 Task: Manage the "Payment" page in the site builder.
Action: Mouse moved to (1132, 79)
Screenshot: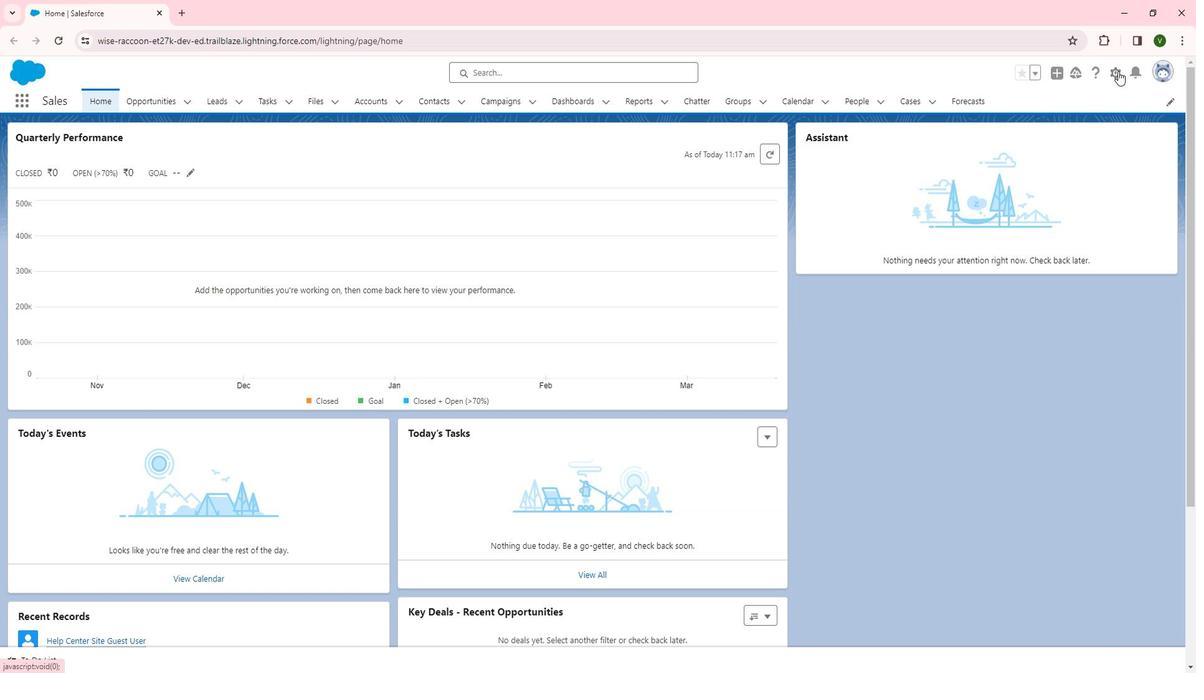 
Action: Mouse pressed left at (1132, 79)
Screenshot: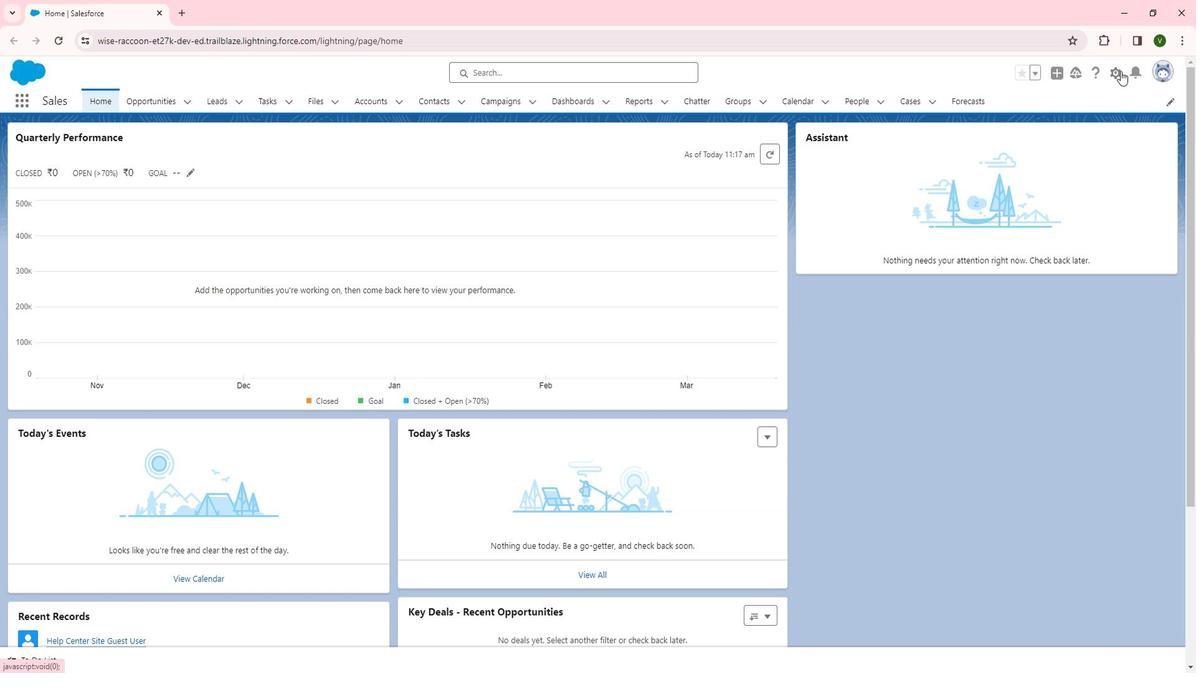 
Action: Mouse moved to (1071, 115)
Screenshot: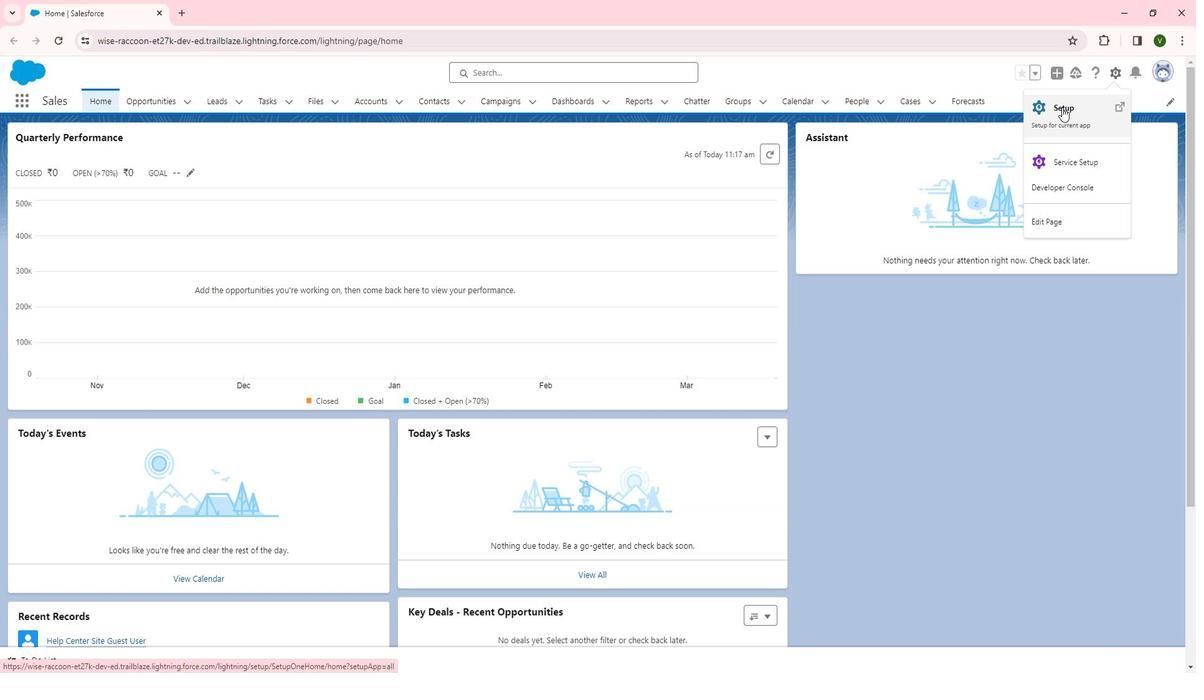 
Action: Mouse pressed left at (1071, 115)
Screenshot: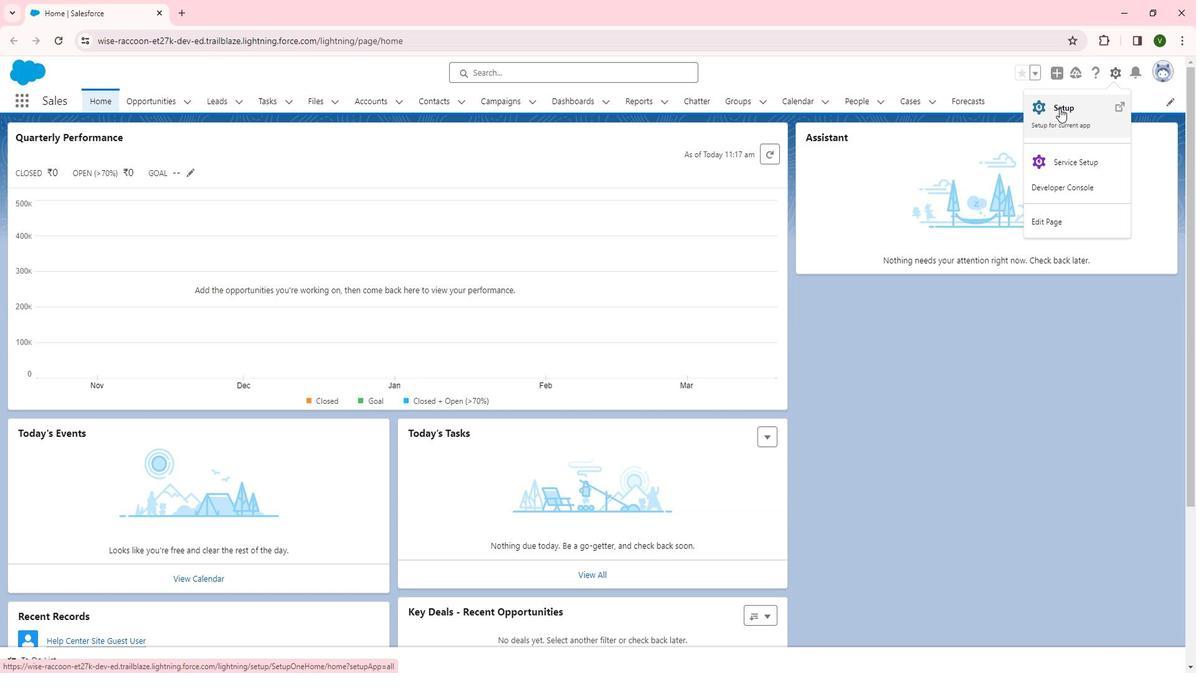 
Action: Mouse moved to (100, 463)
Screenshot: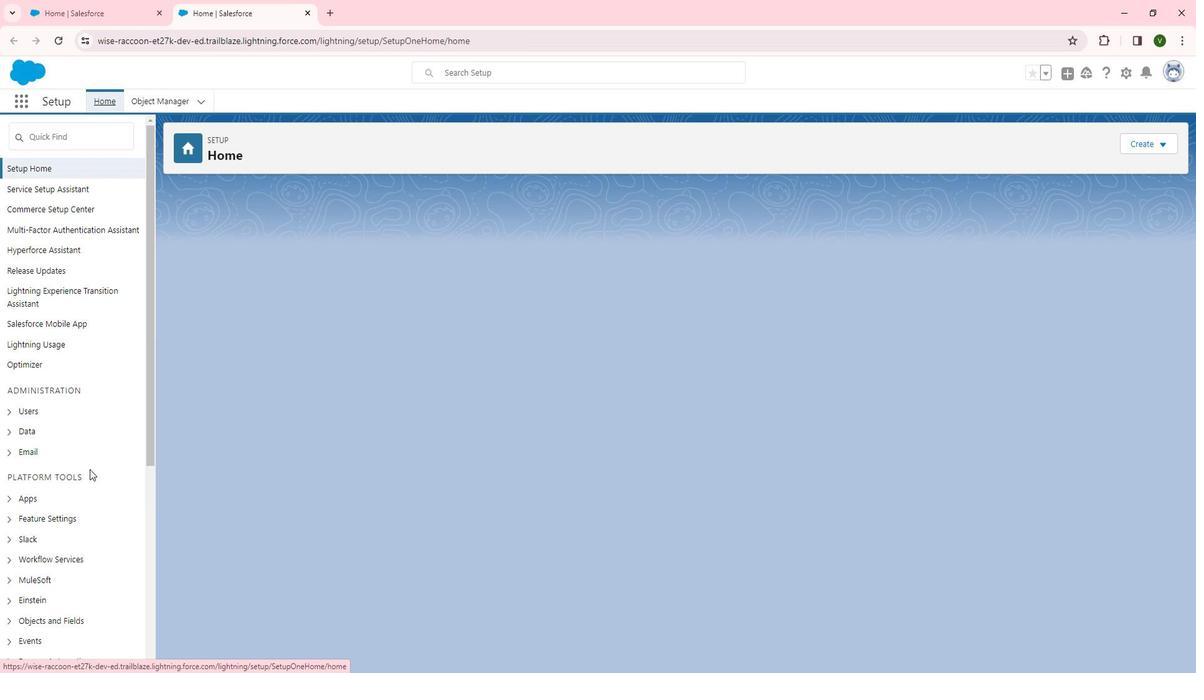 
Action: Mouse scrolled (100, 462) with delta (0, 0)
Screenshot: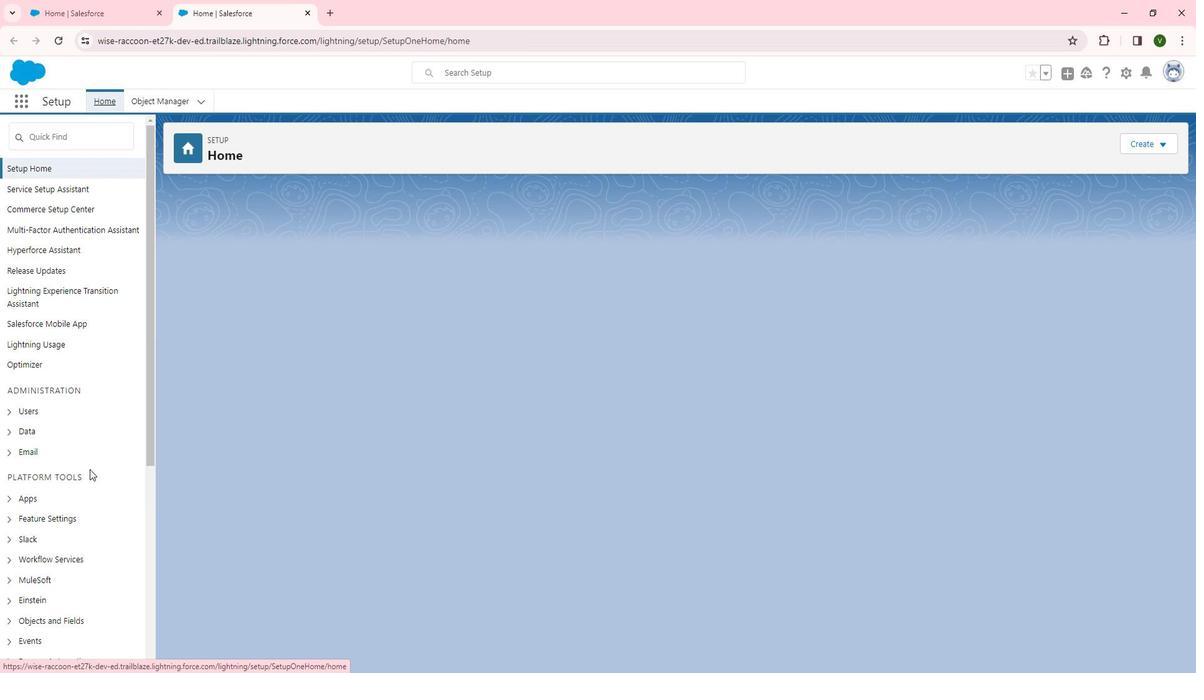 
Action: Mouse moved to (100, 463)
Screenshot: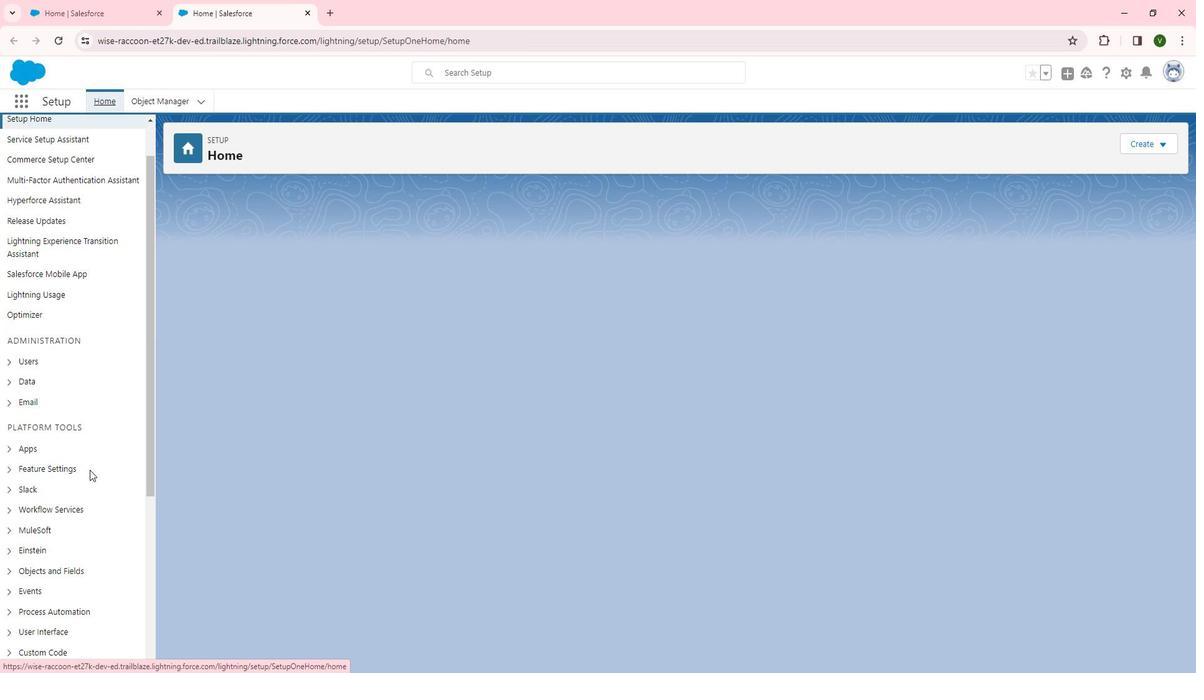 
Action: Mouse scrolled (100, 463) with delta (0, 0)
Screenshot: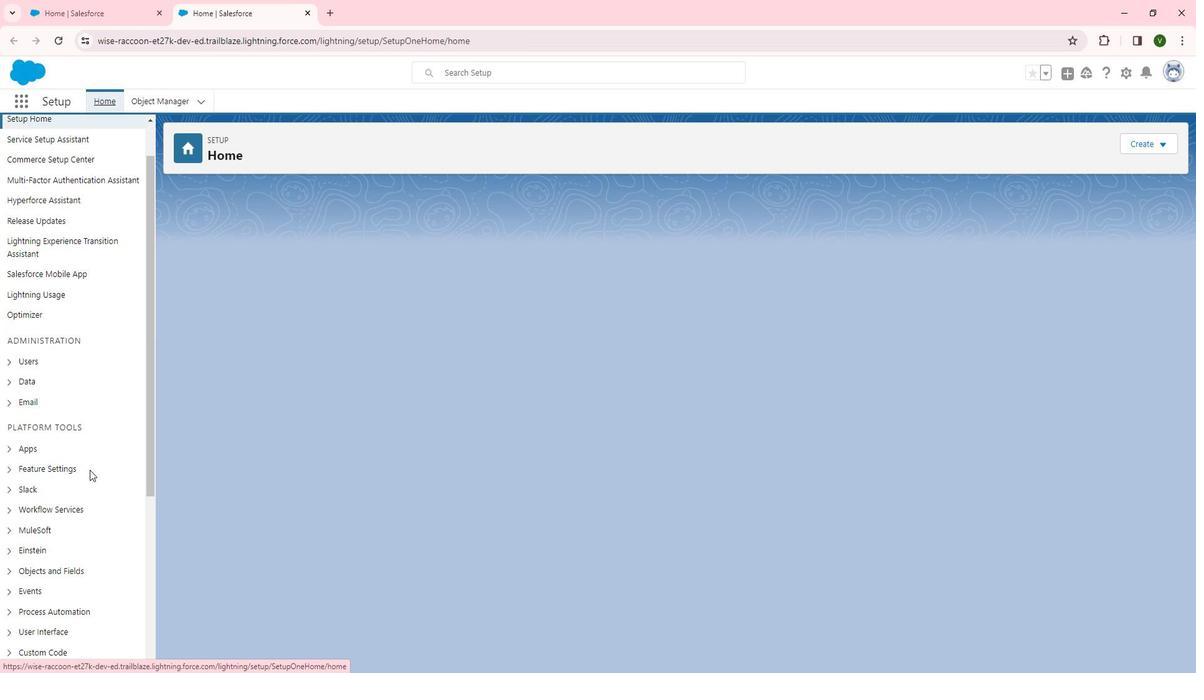 
Action: Mouse moved to (51, 383)
Screenshot: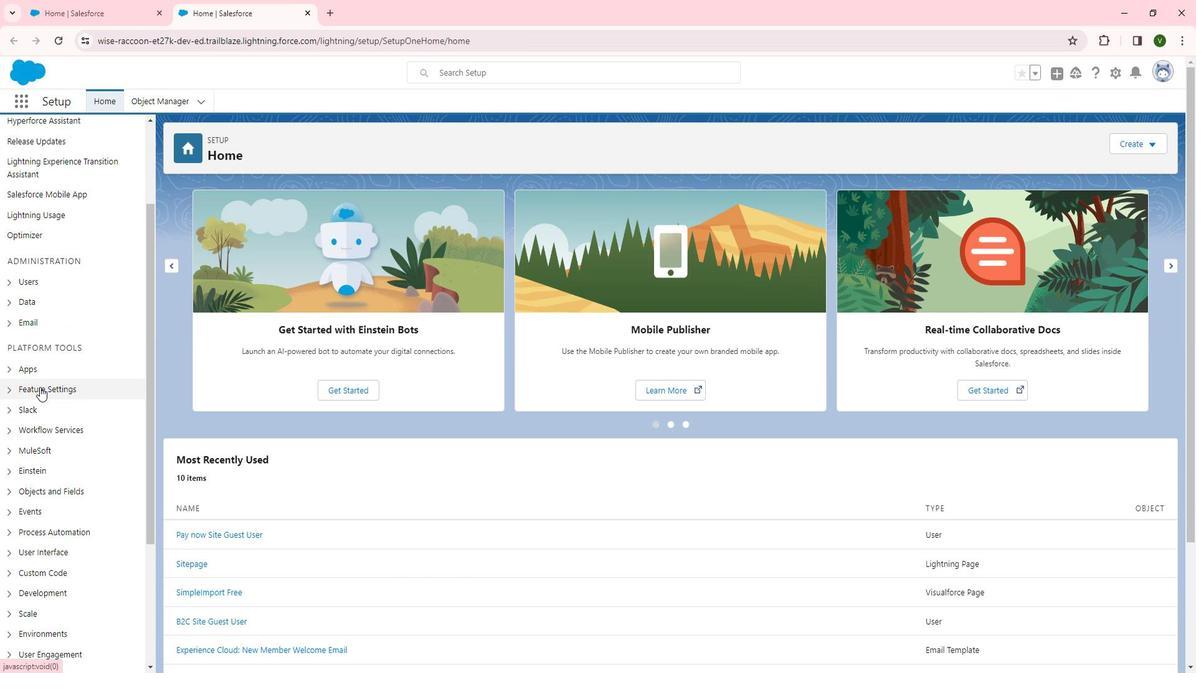 
Action: Mouse pressed left at (51, 383)
Screenshot: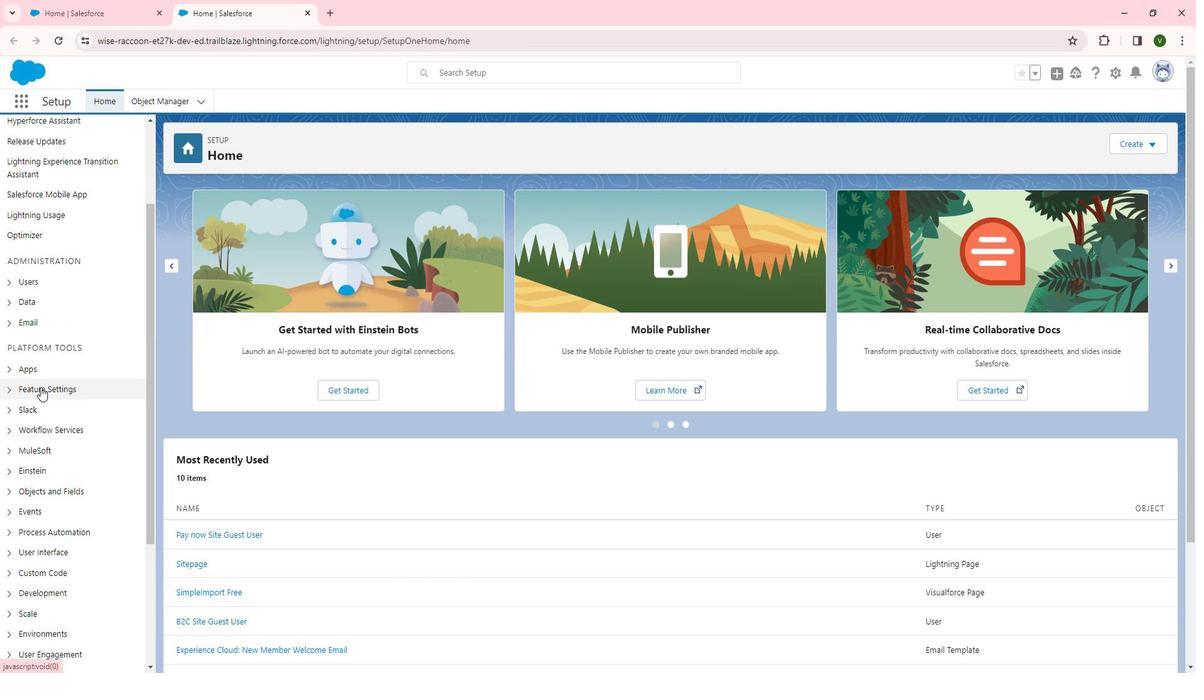 
Action: Mouse moved to (72, 378)
Screenshot: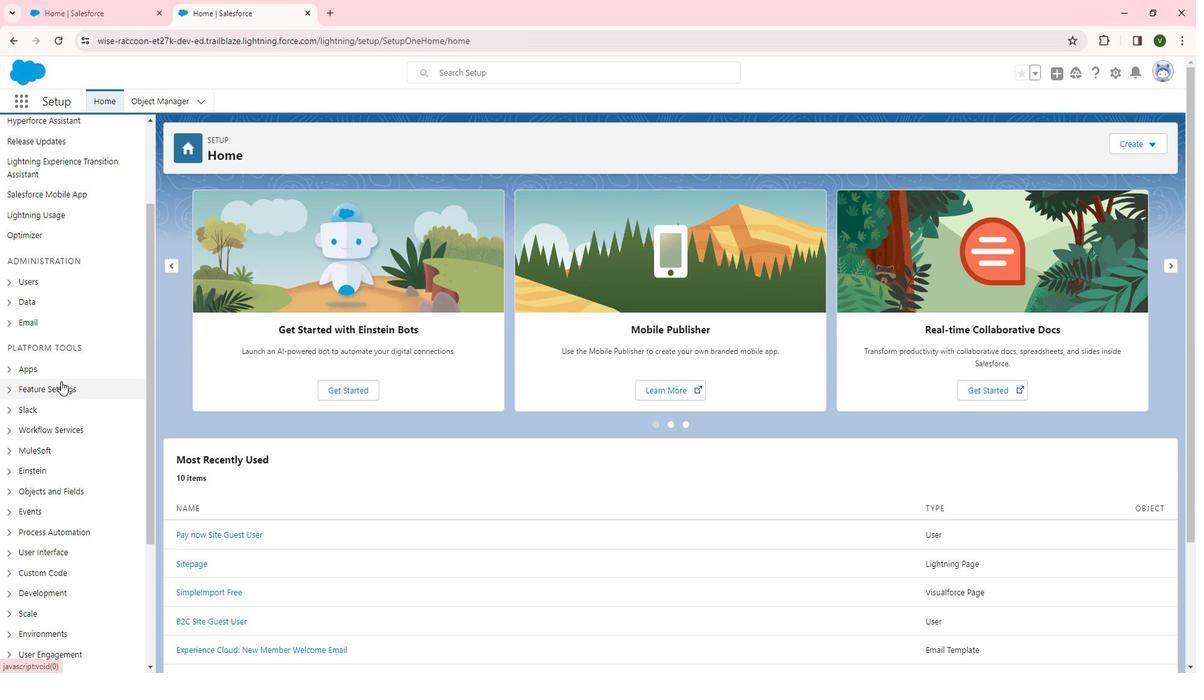 
Action: Mouse scrolled (72, 377) with delta (0, 0)
Screenshot: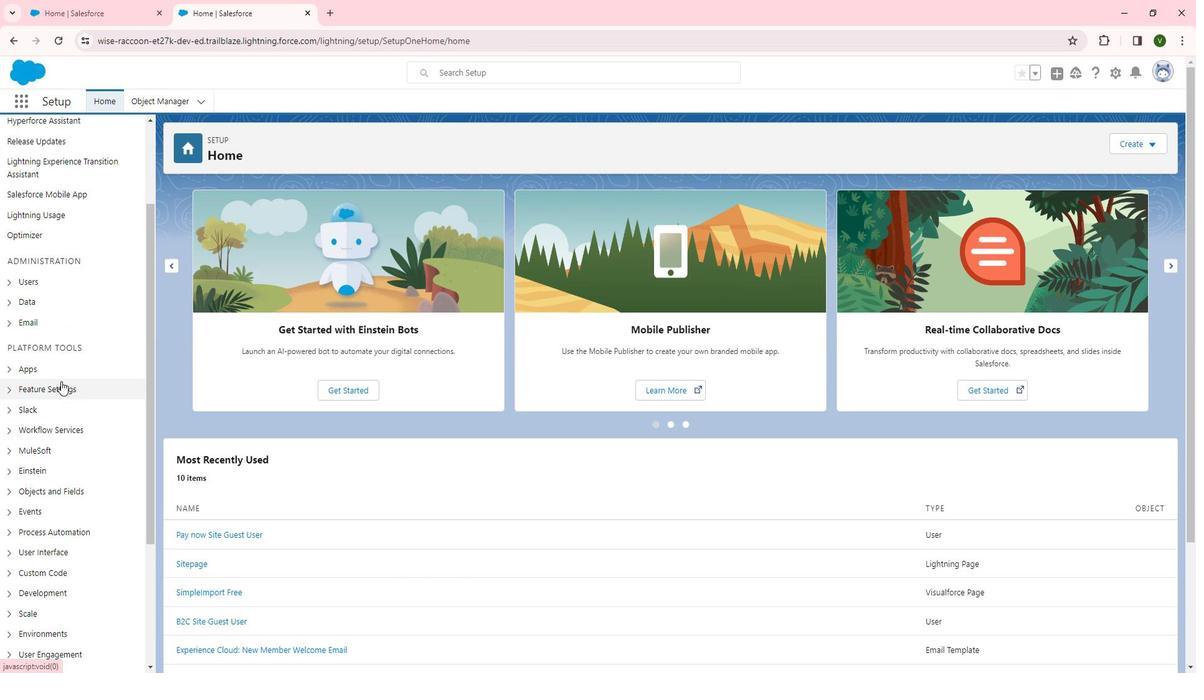 
Action: Mouse scrolled (72, 377) with delta (0, 0)
Screenshot: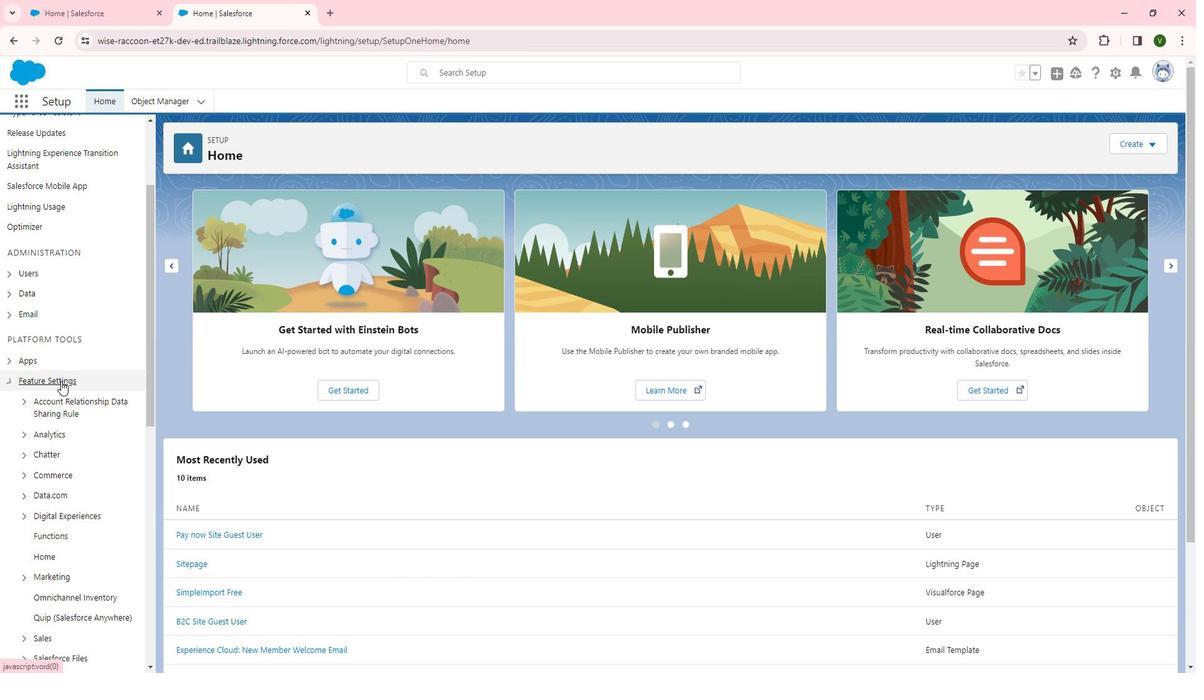 
Action: Mouse moved to (72, 378)
Screenshot: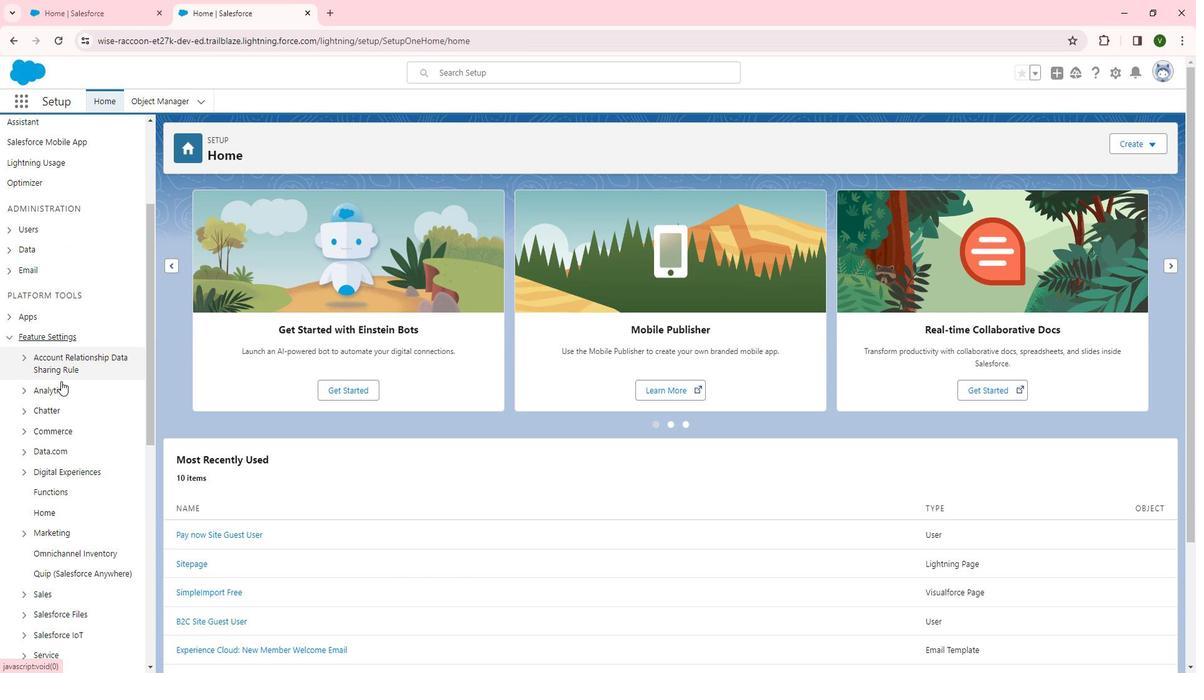 
Action: Mouse scrolled (72, 377) with delta (0, 0)
Screenshot: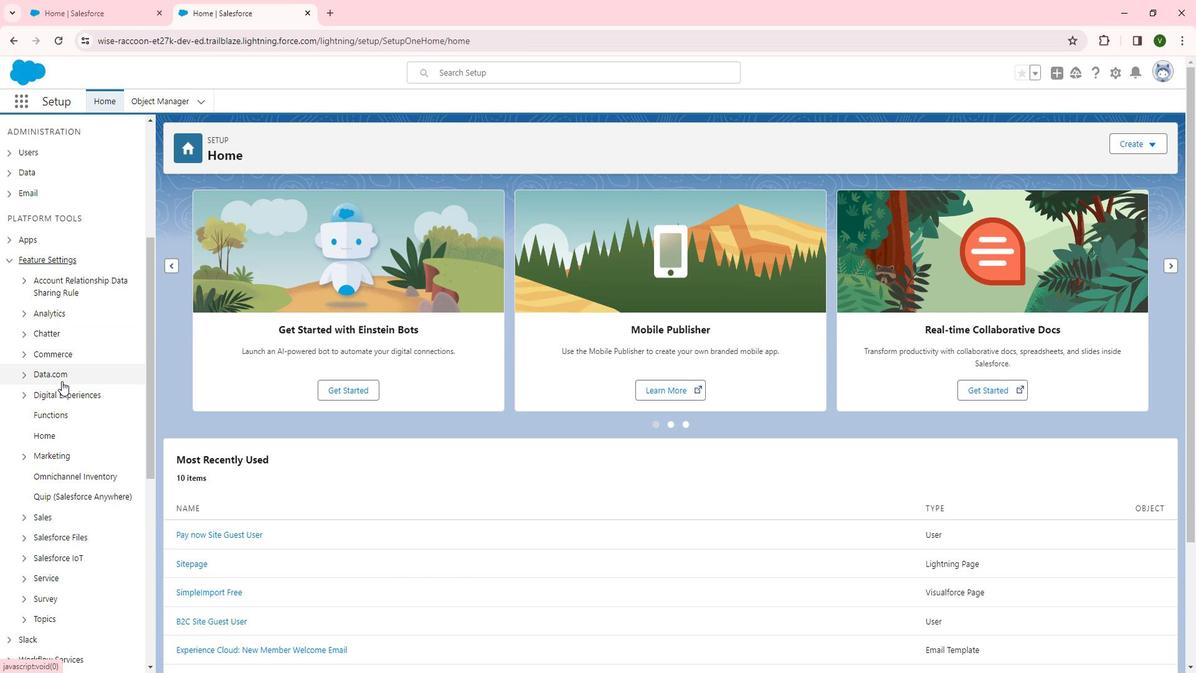 
Action: Mouse moved to (83, 329)
Screenshot: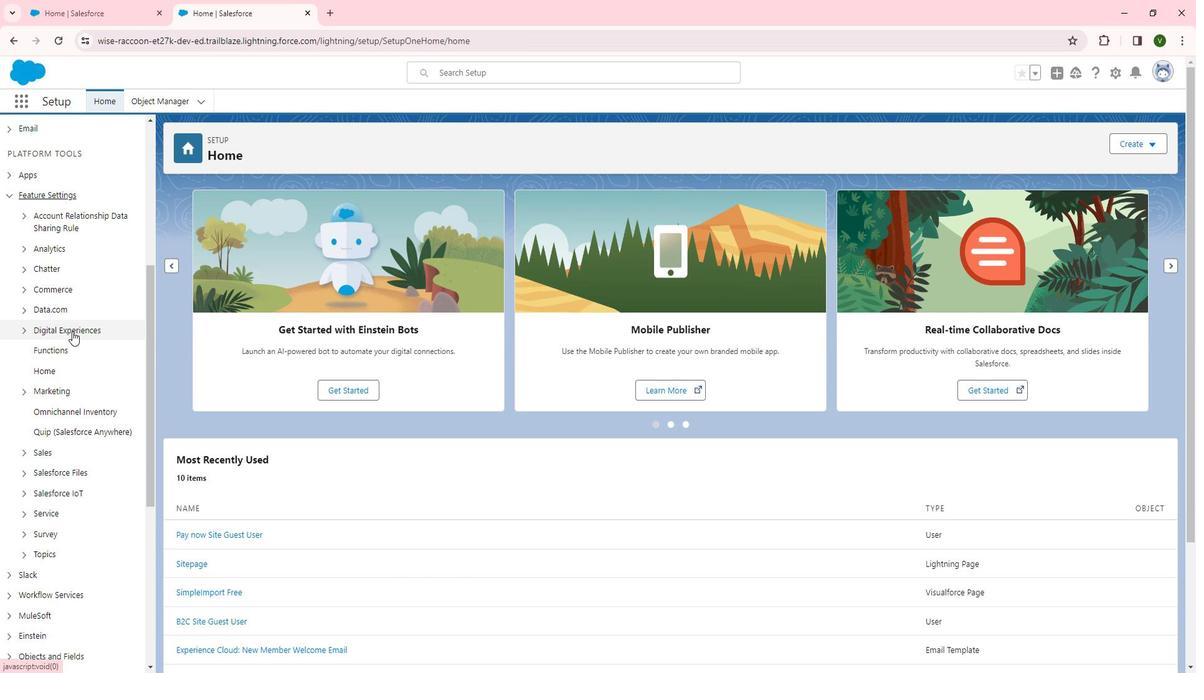 
Action: Mouse pressed left at (83, 329)
Screenshot: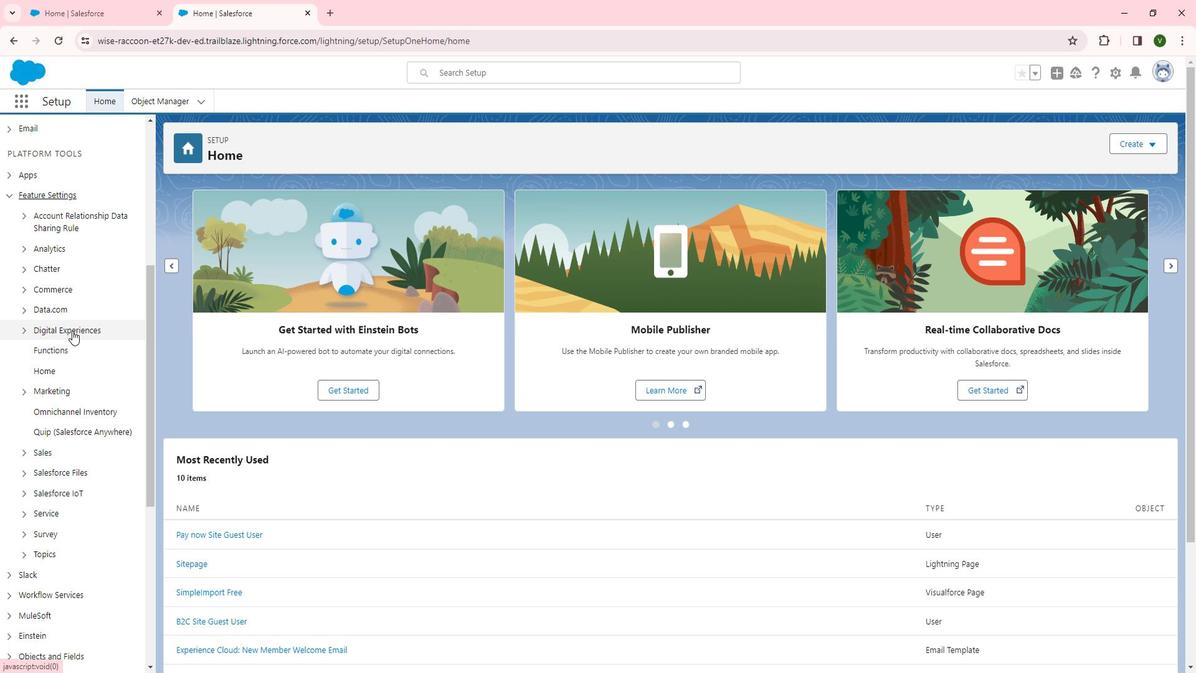 
Action: Mouse moved to (65, 349)
Screenshot: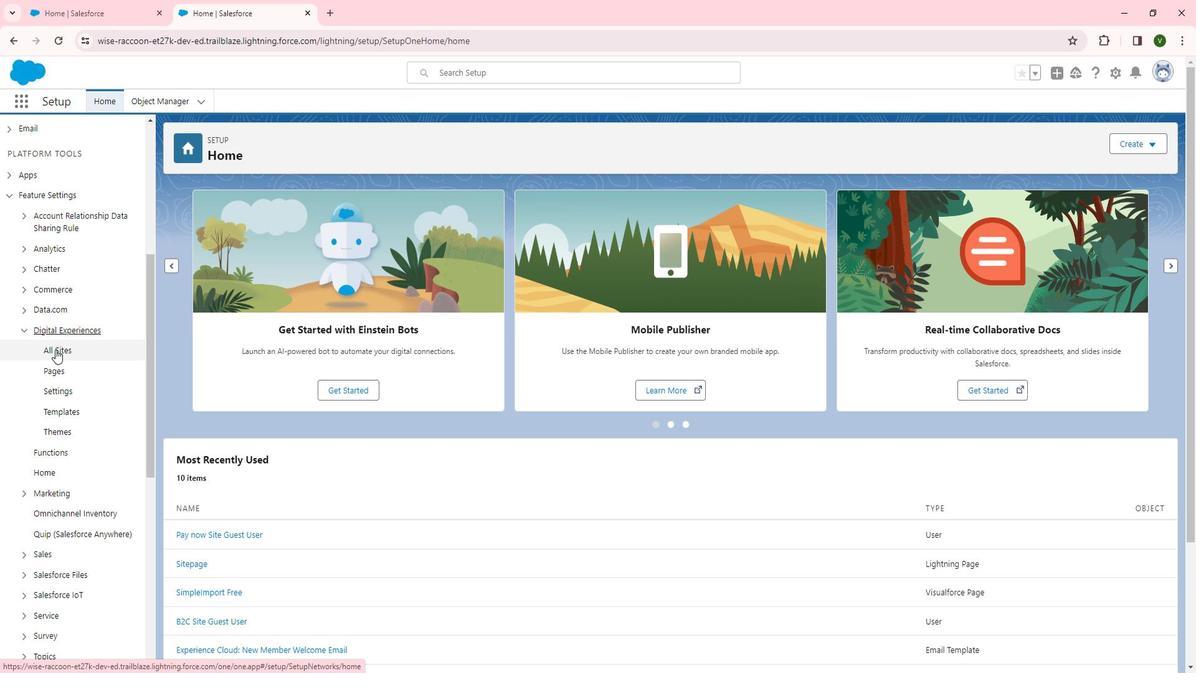 
Action: Mouse pressed left at (65, 349)
Screenshot: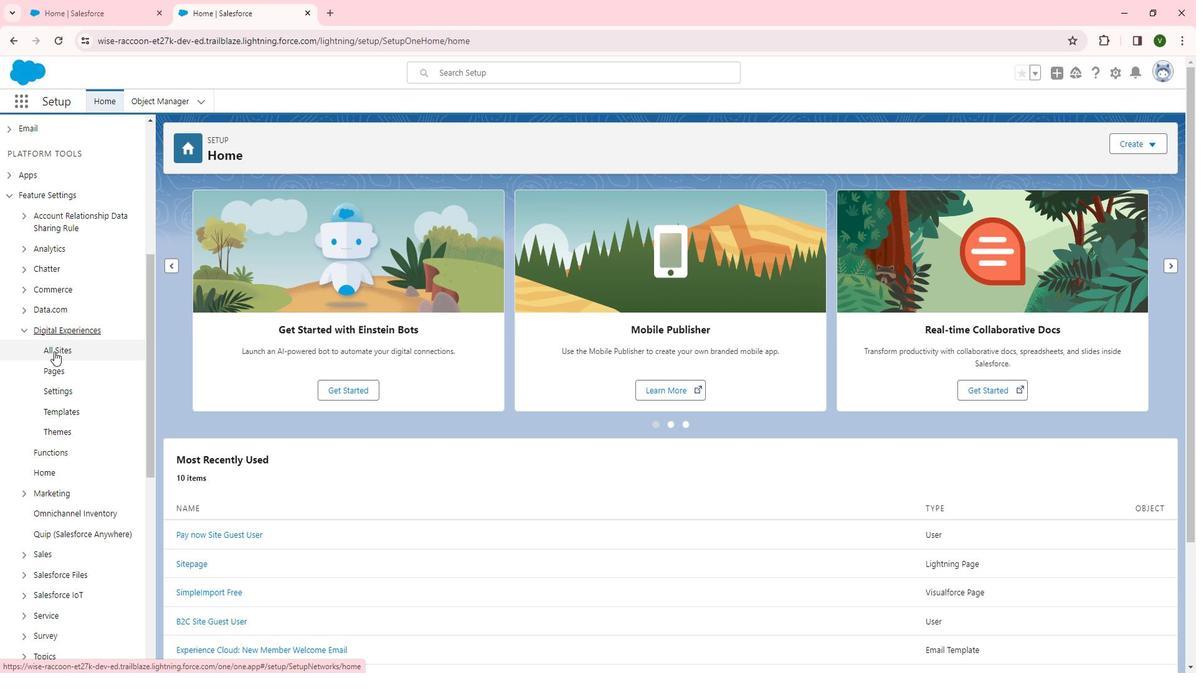 
Action: Mouse moved to (214, 354)
Screenshot: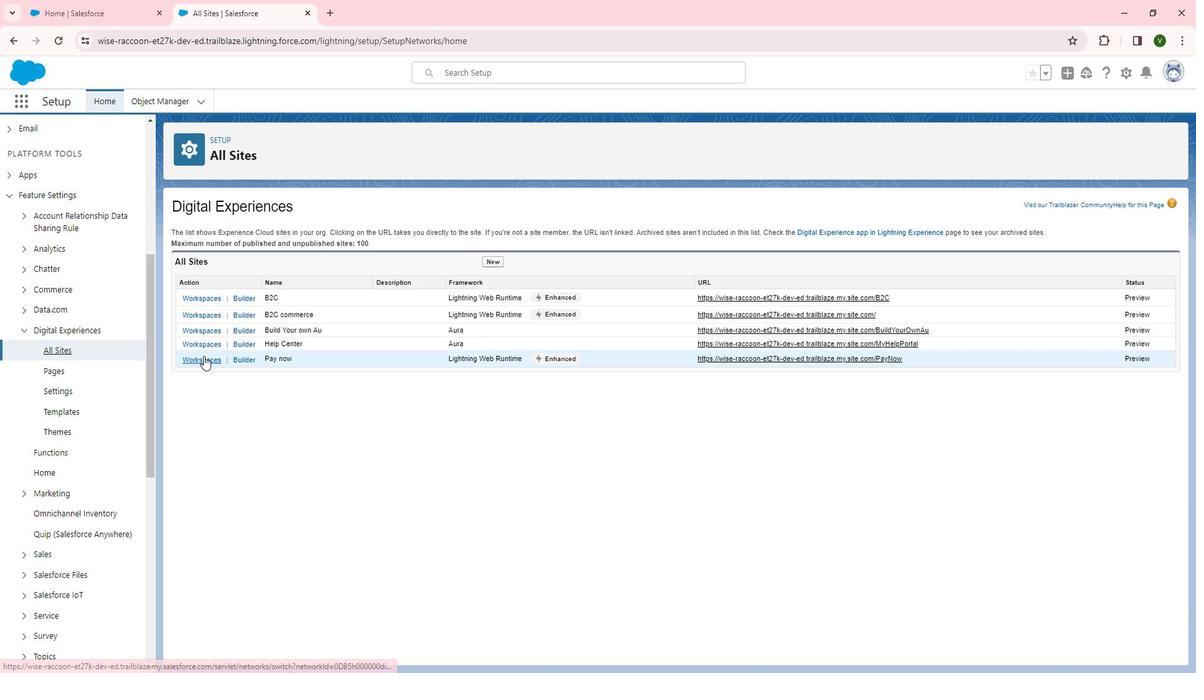
Action: Mouse pressed left at (214, 354)
Screenshot: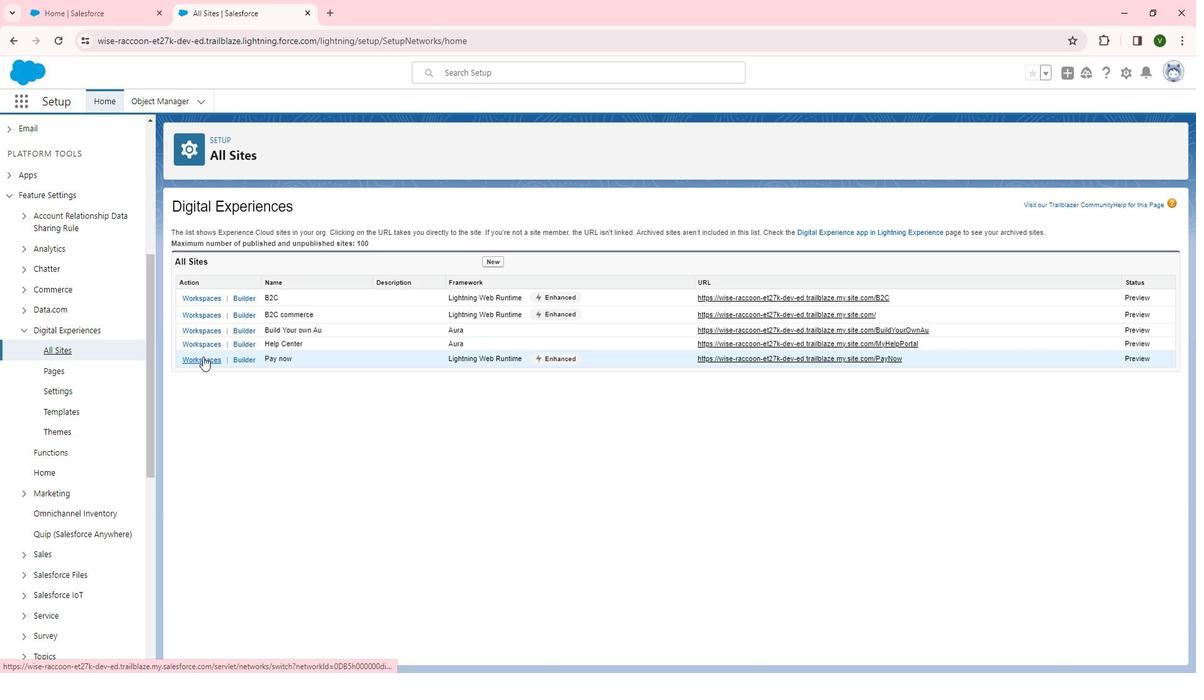 
Action: Mouse moved to (155, 294)
Screenshot: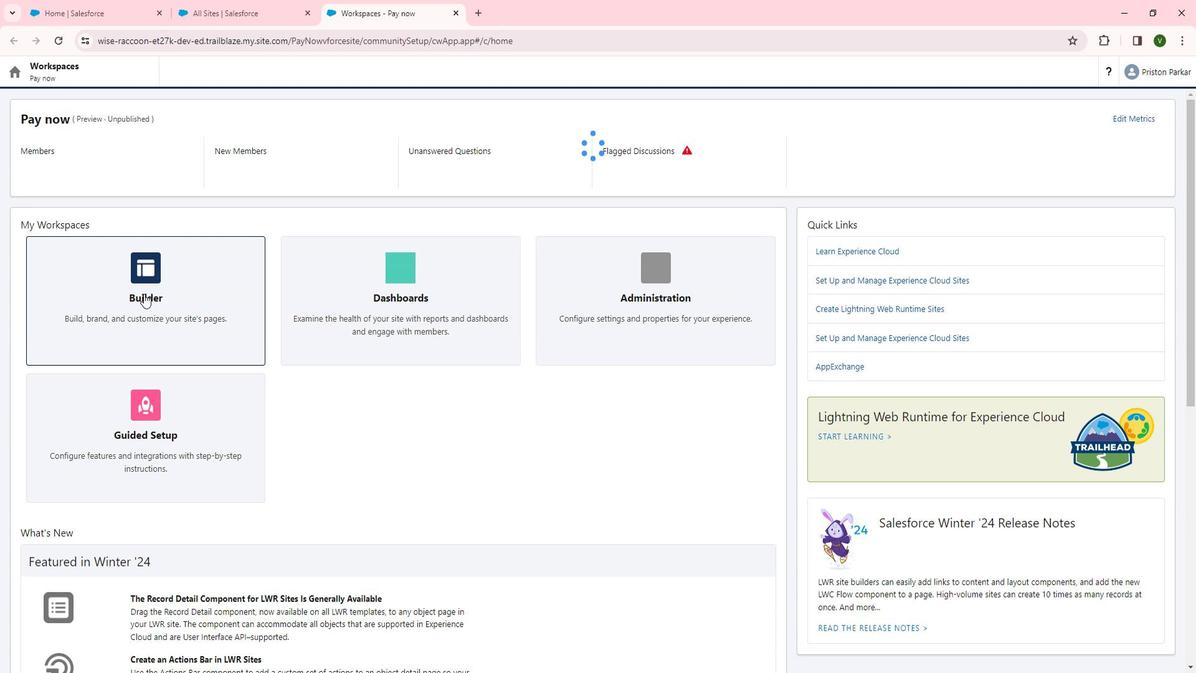 
Action: Mouse pressed left at (155, 294)
Screenshot: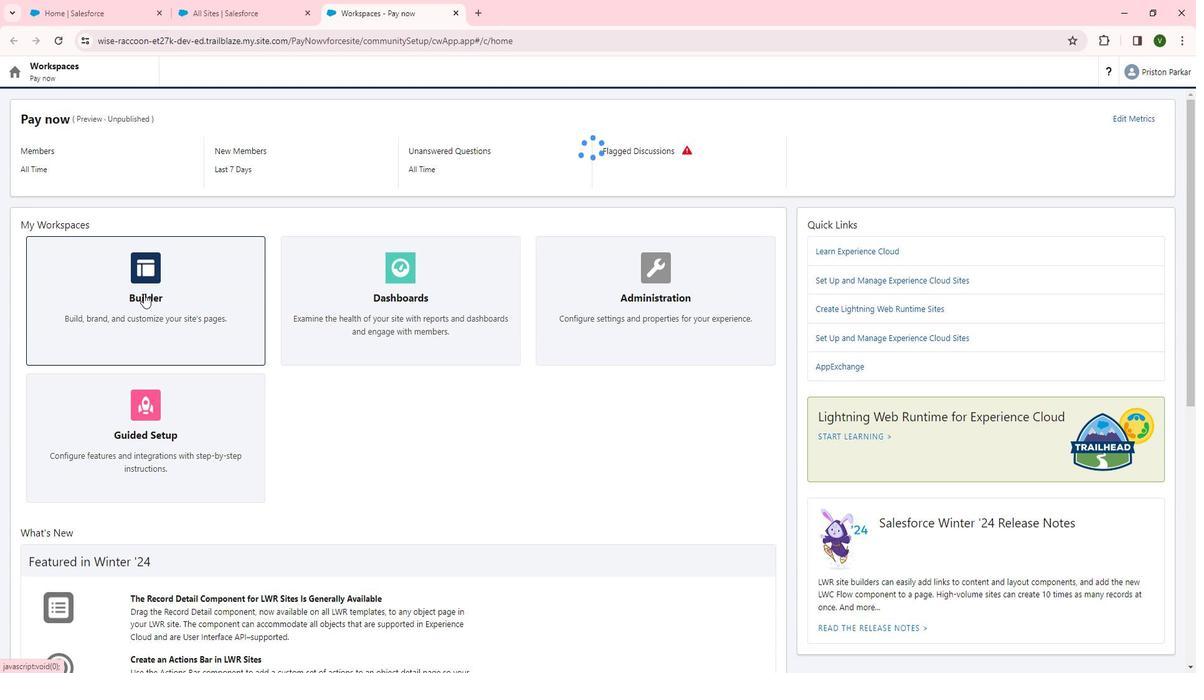 
Action: Mouse moved to (154, 79)
Screenshot: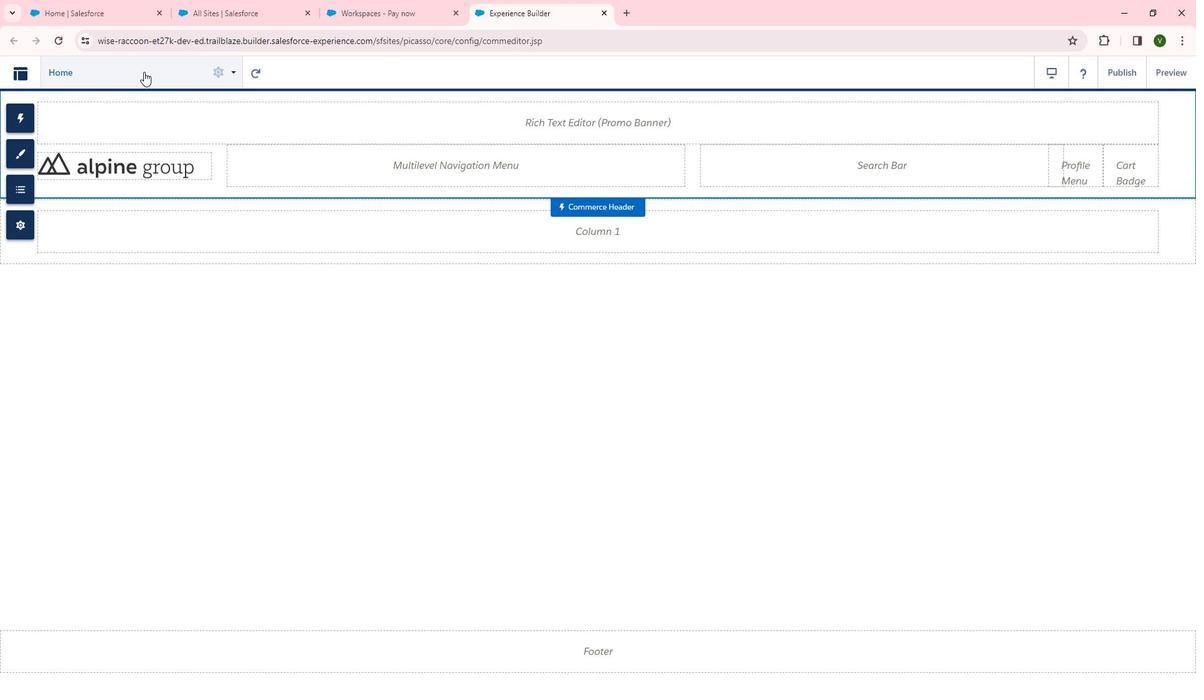 
Action: Mouse pressed left at (154, 79)
Screenshot: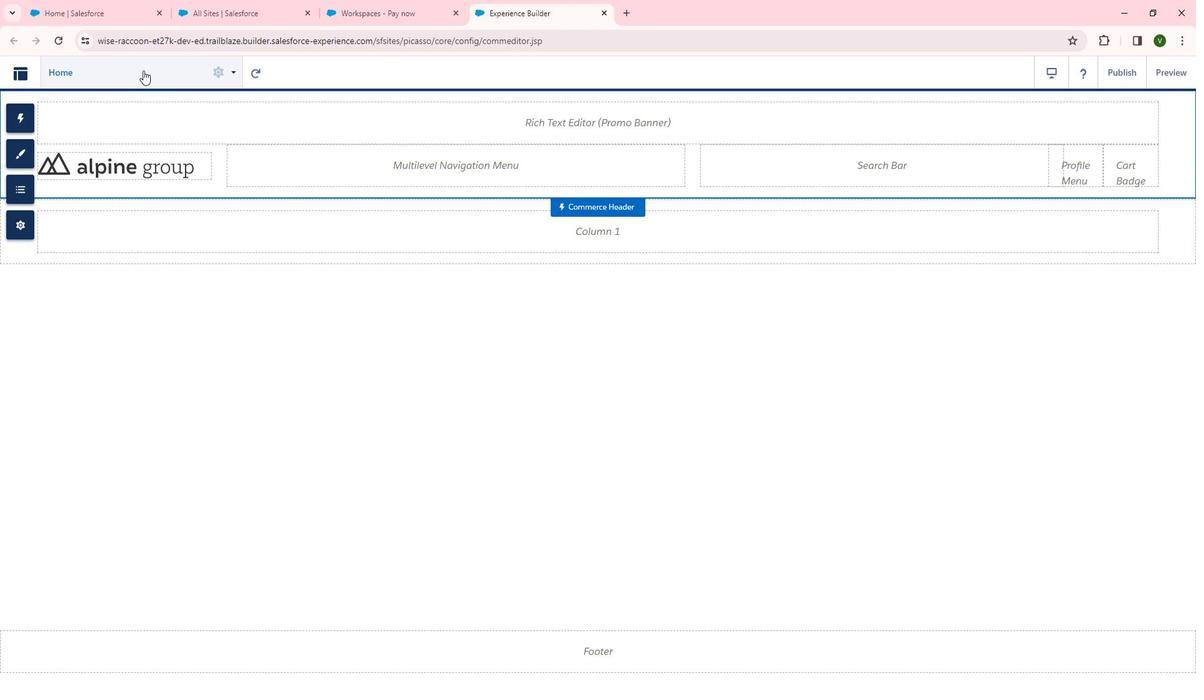 
Action: Mouse moved to (88, 294)
Screenshot: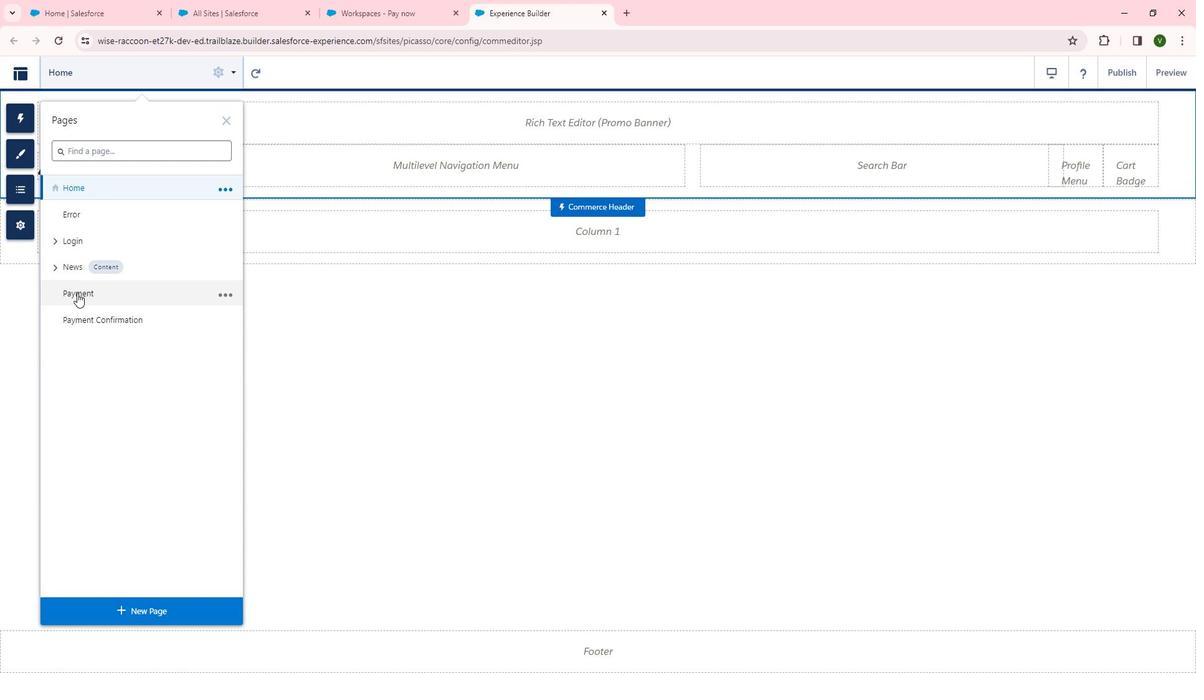 
Action: Mouse pressed left at (88, 294)
Screenshot: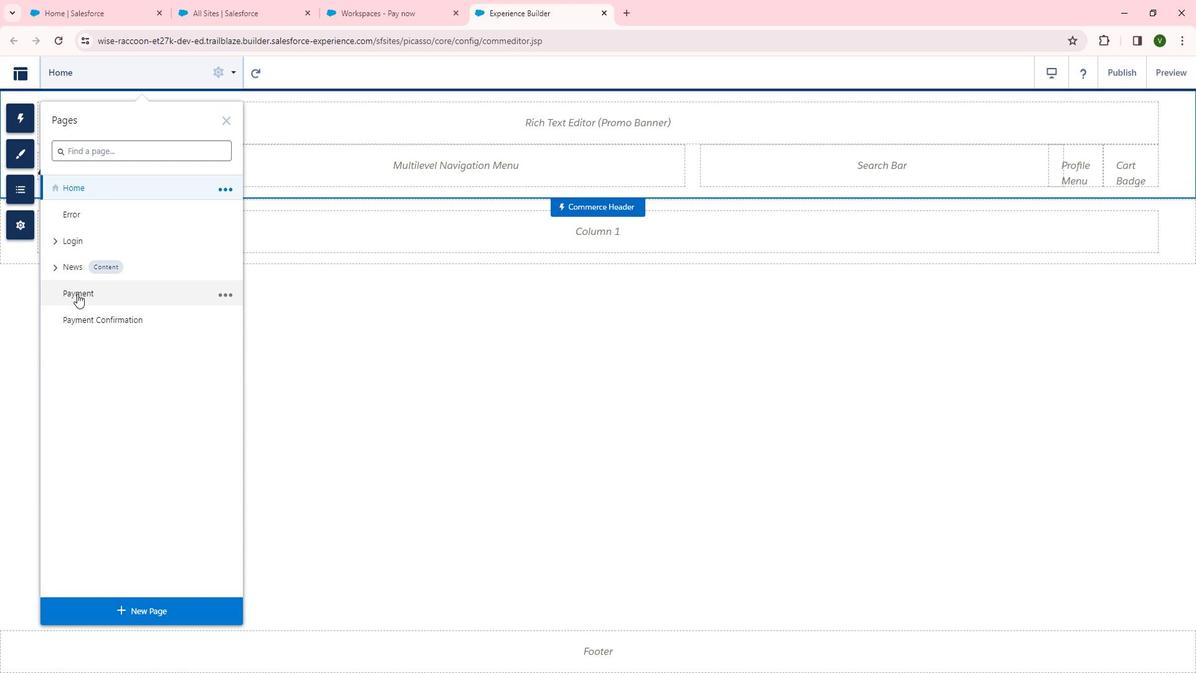 
Action: Mouse moved to (855, 369)
Screenshot: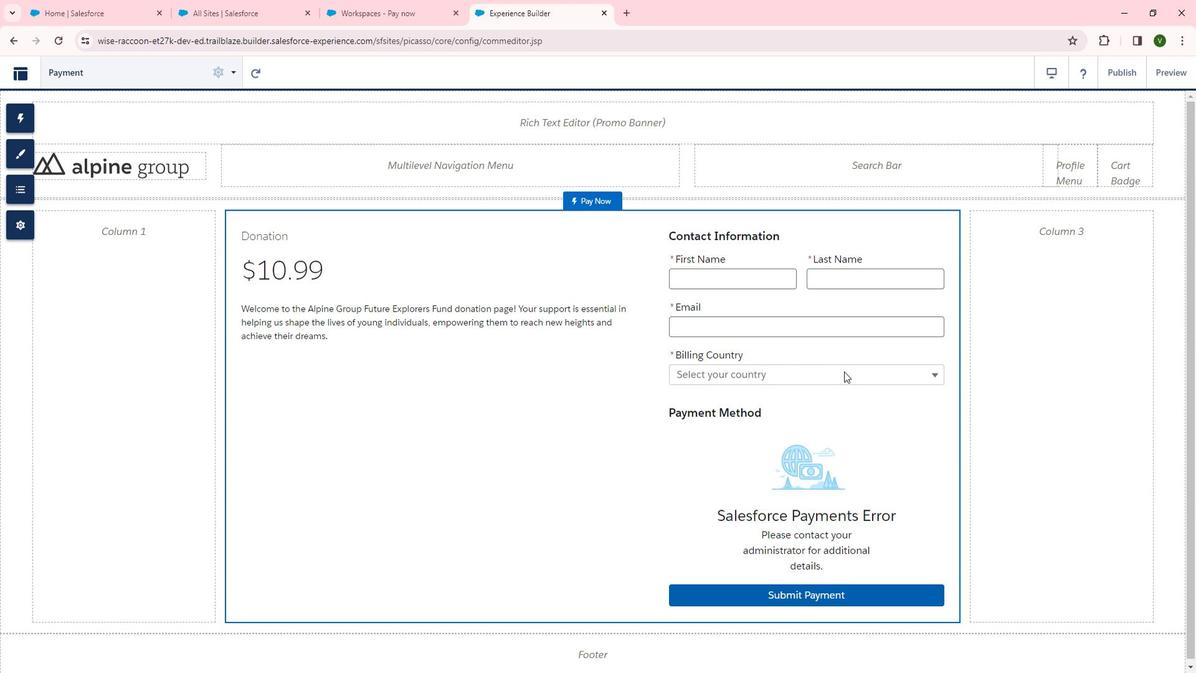 
Action: Mouse pressed left at (855, 369)
Screenshot: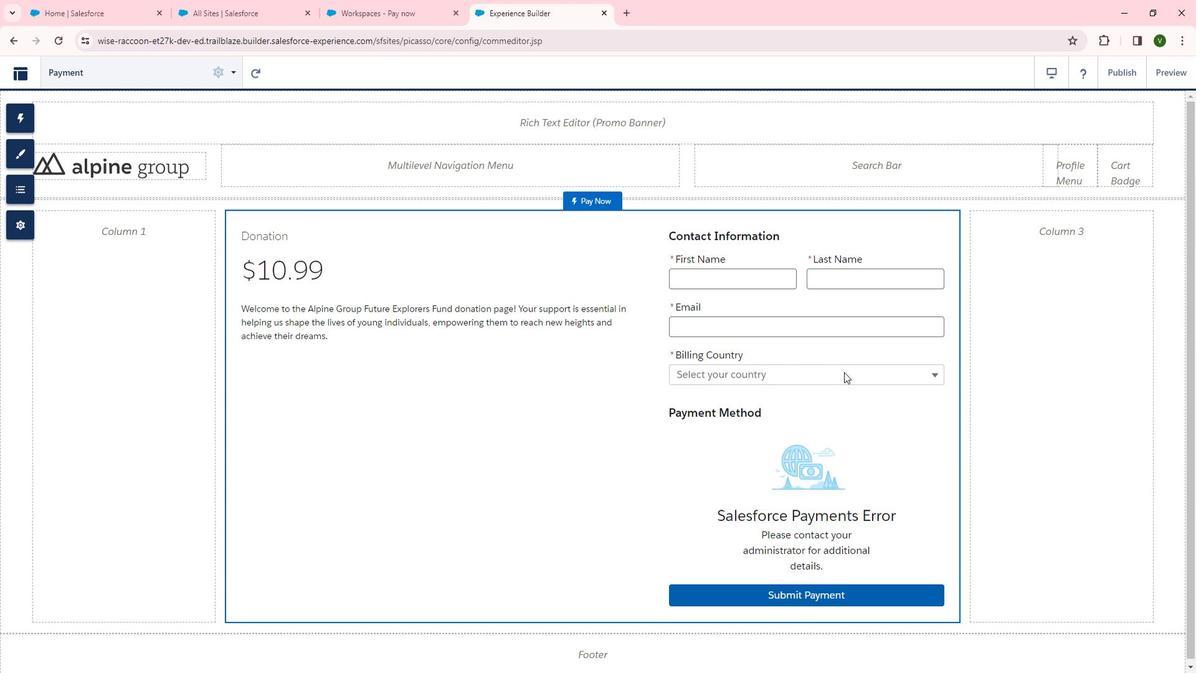 
Action: Mouse moved to (1108, 223)
Screenshot: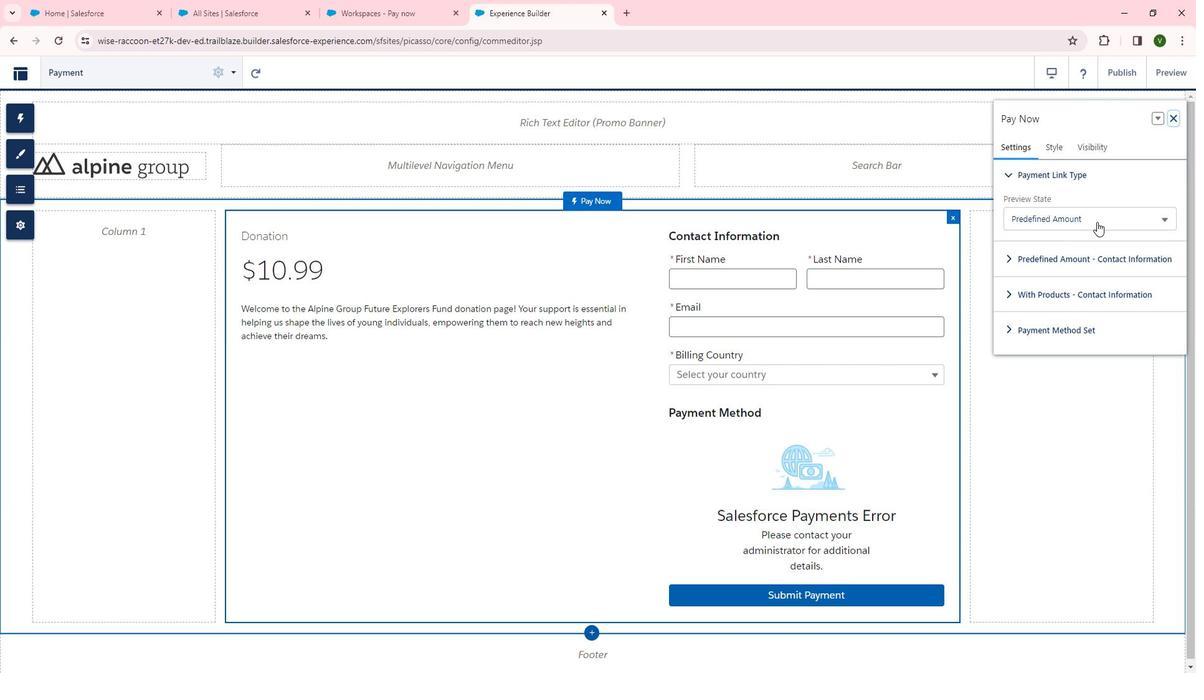 
Action: Mouse pressed left at (1108, 223)
Screenshot: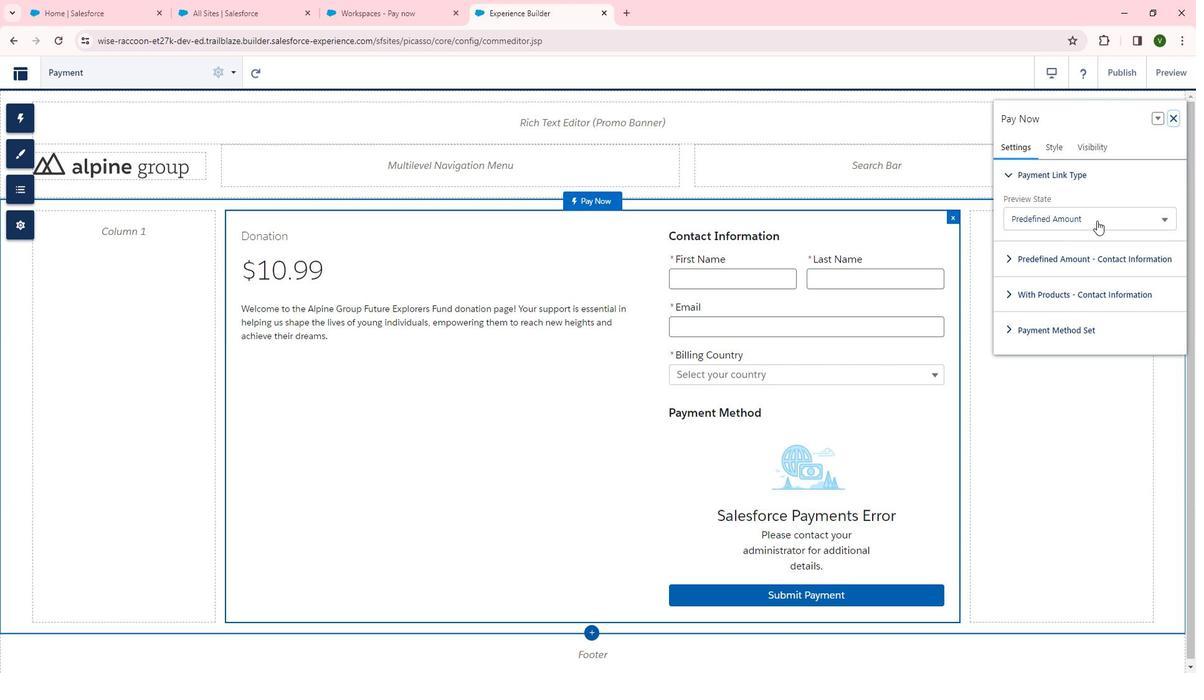 
Action: Mouse moved to (1080, 262)
Screenshot: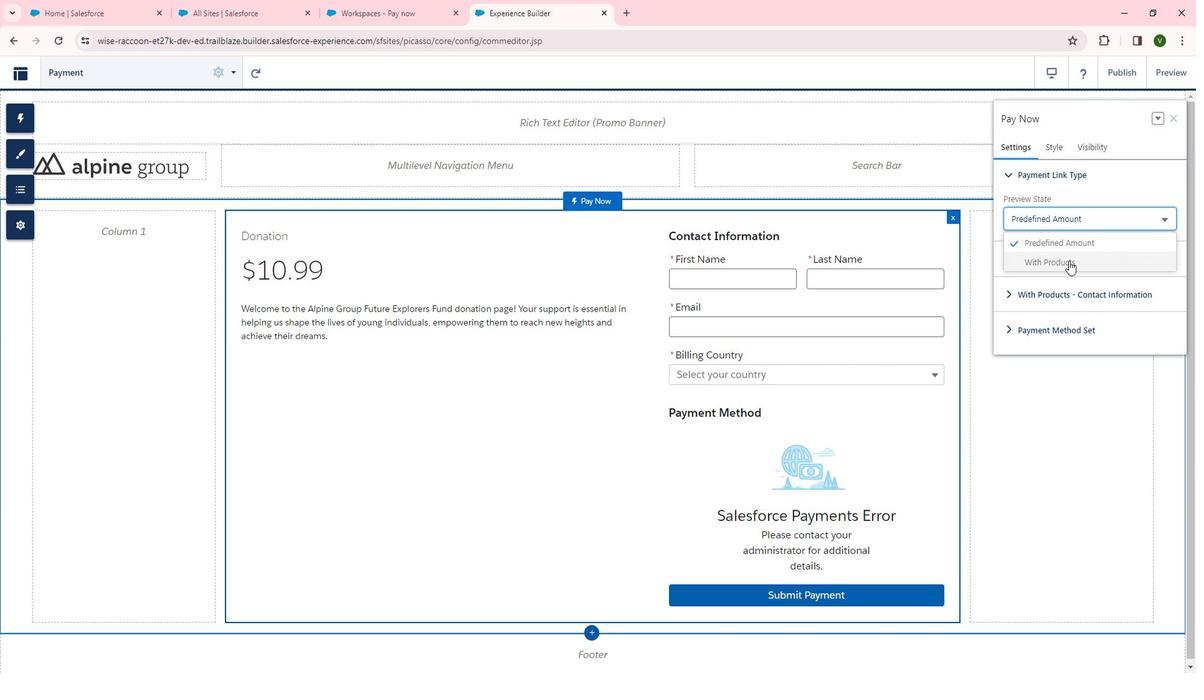 
Action: Mouse pressed left at (1080, 262)
Screenshot: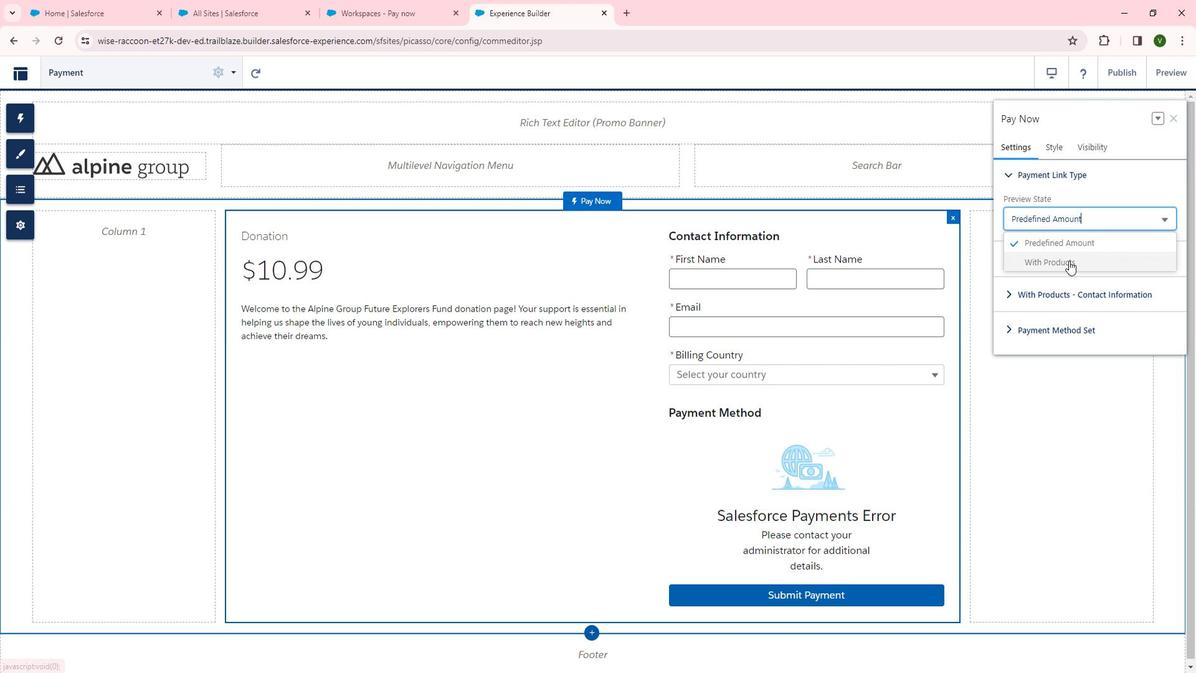 
Action: Mouse moved to (1013, 260)
Screenshot: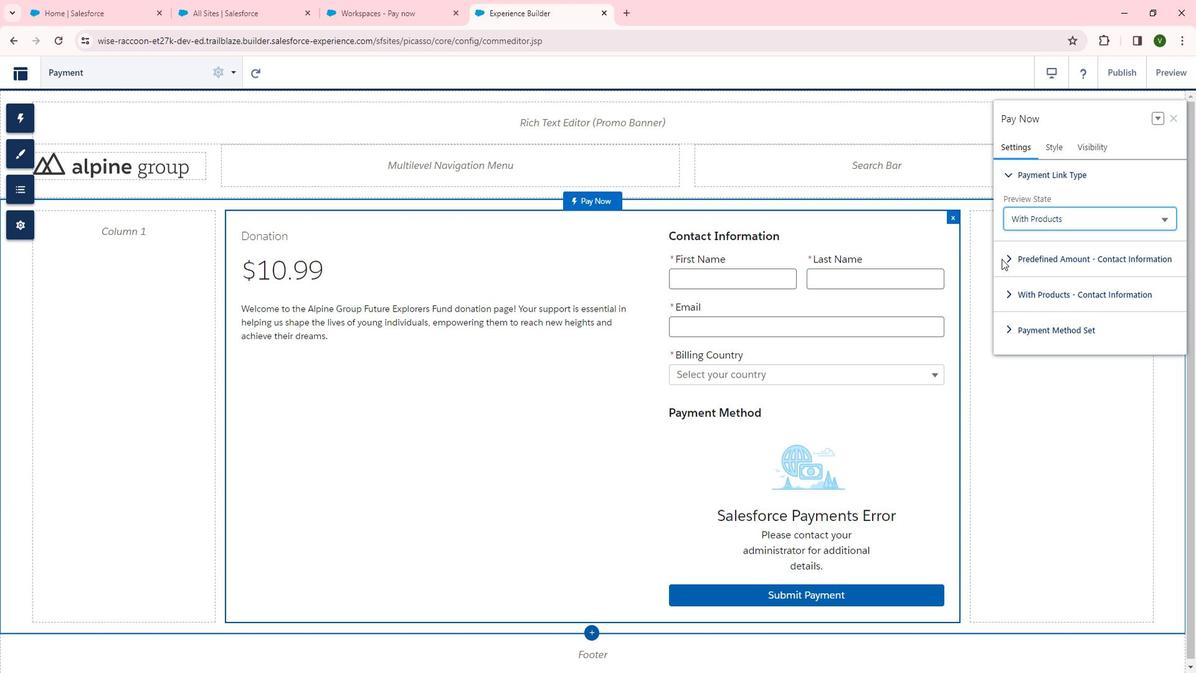 
Action: Mouse pressed left at (1013, 260)
Screenshot: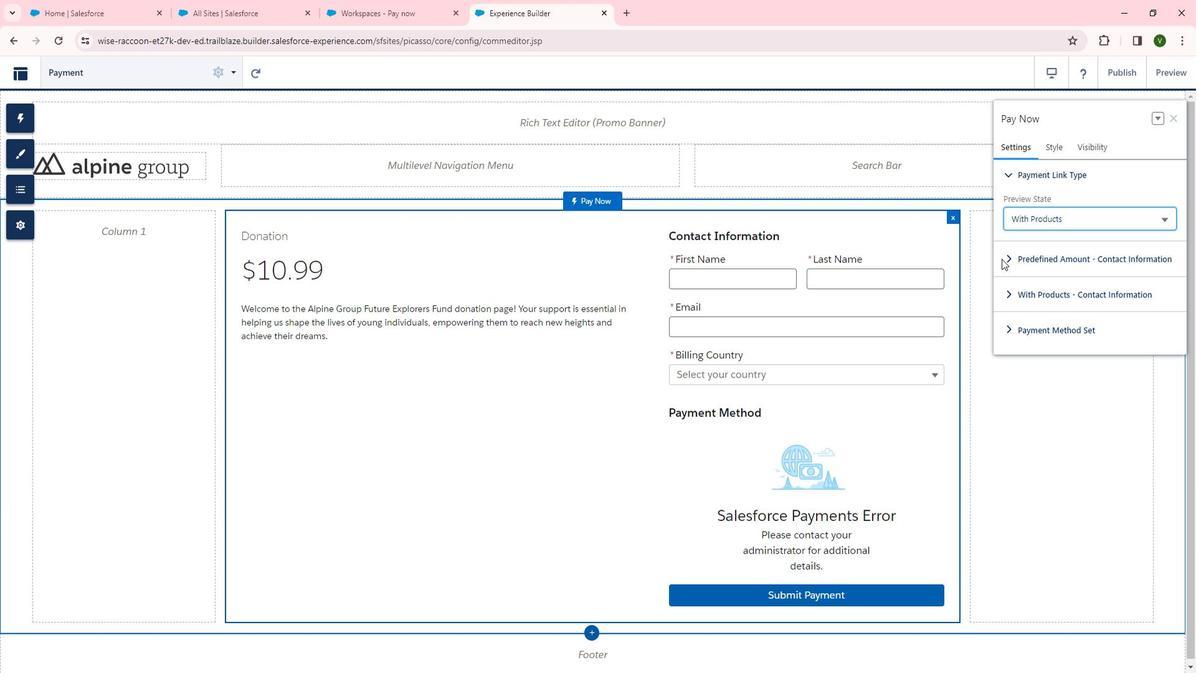 
Action: Mouse moved to (1021, 261)
Screenshot: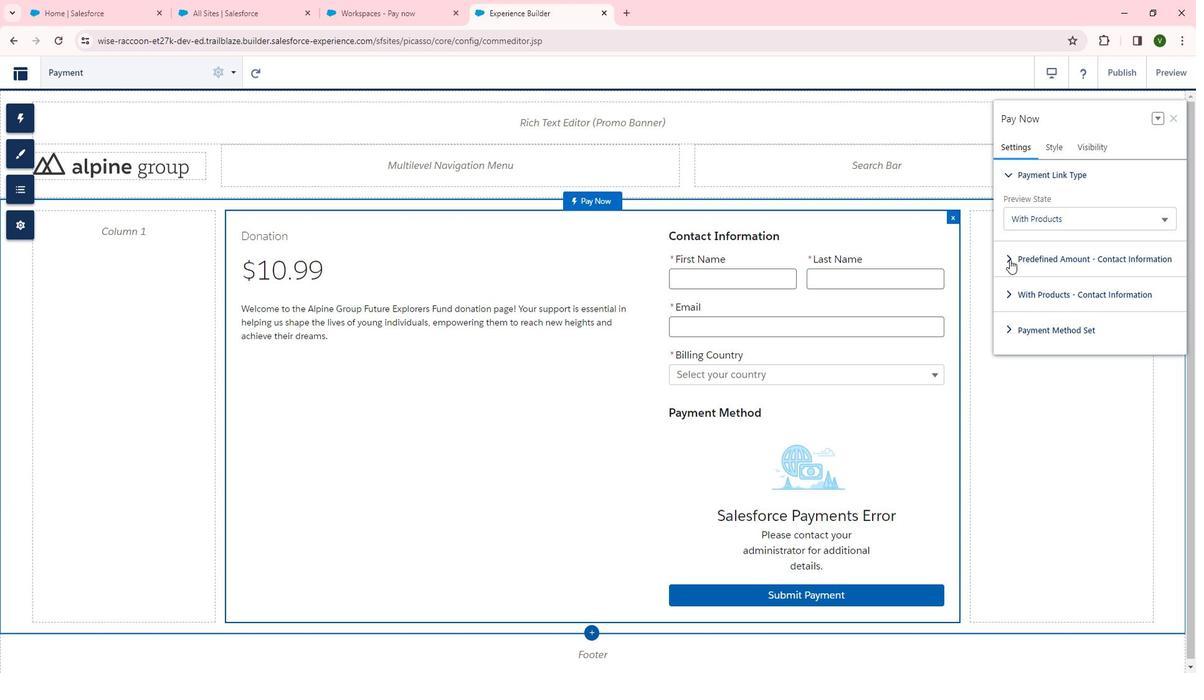 
Action: Mouse pressed left at (1021, 261)
Screenshot: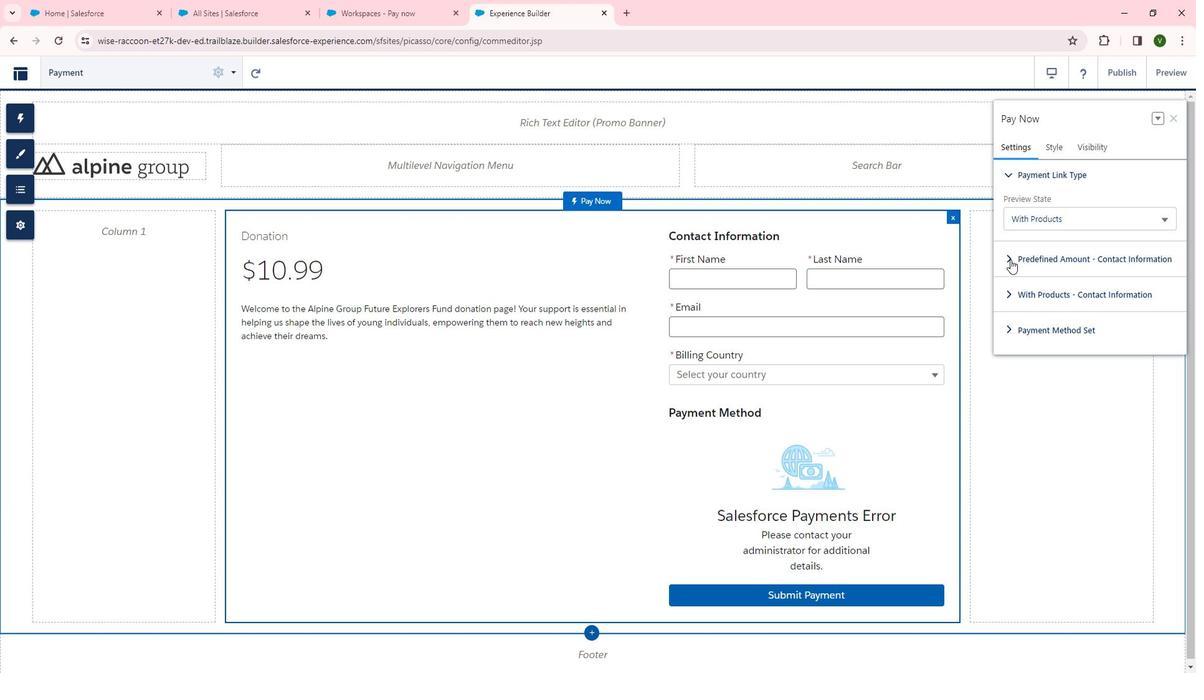 
Action: Mouse moved to (1021, 306)
Screenshot: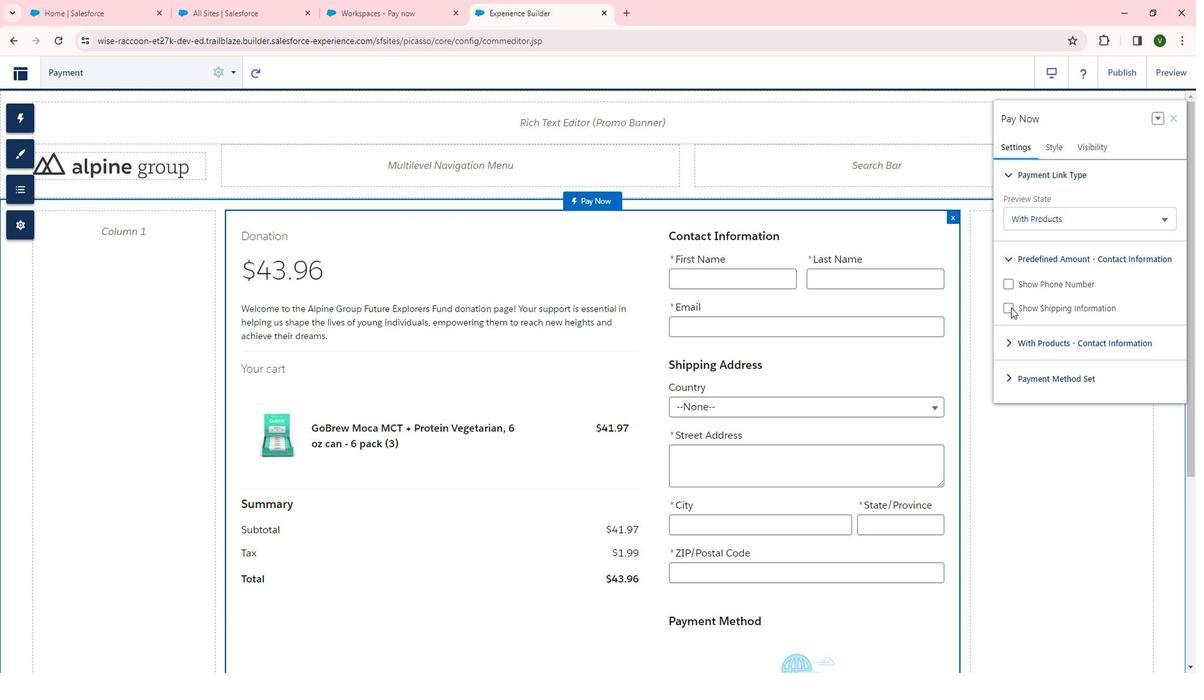 
Action: Mouse pressed left at (1021, 306)
Screenshot: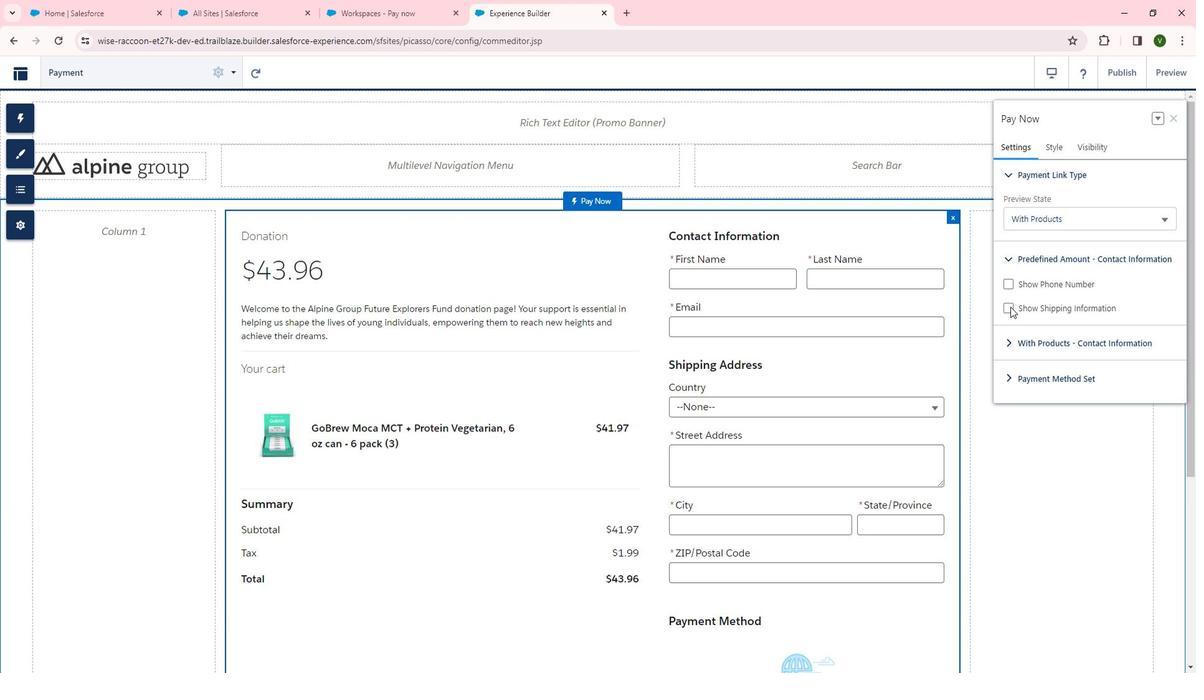 
